 Task: Search for tasks in the 'top tasks' folder in Outlook.
Action: Mouse moved to (18, 173)
Screenshot: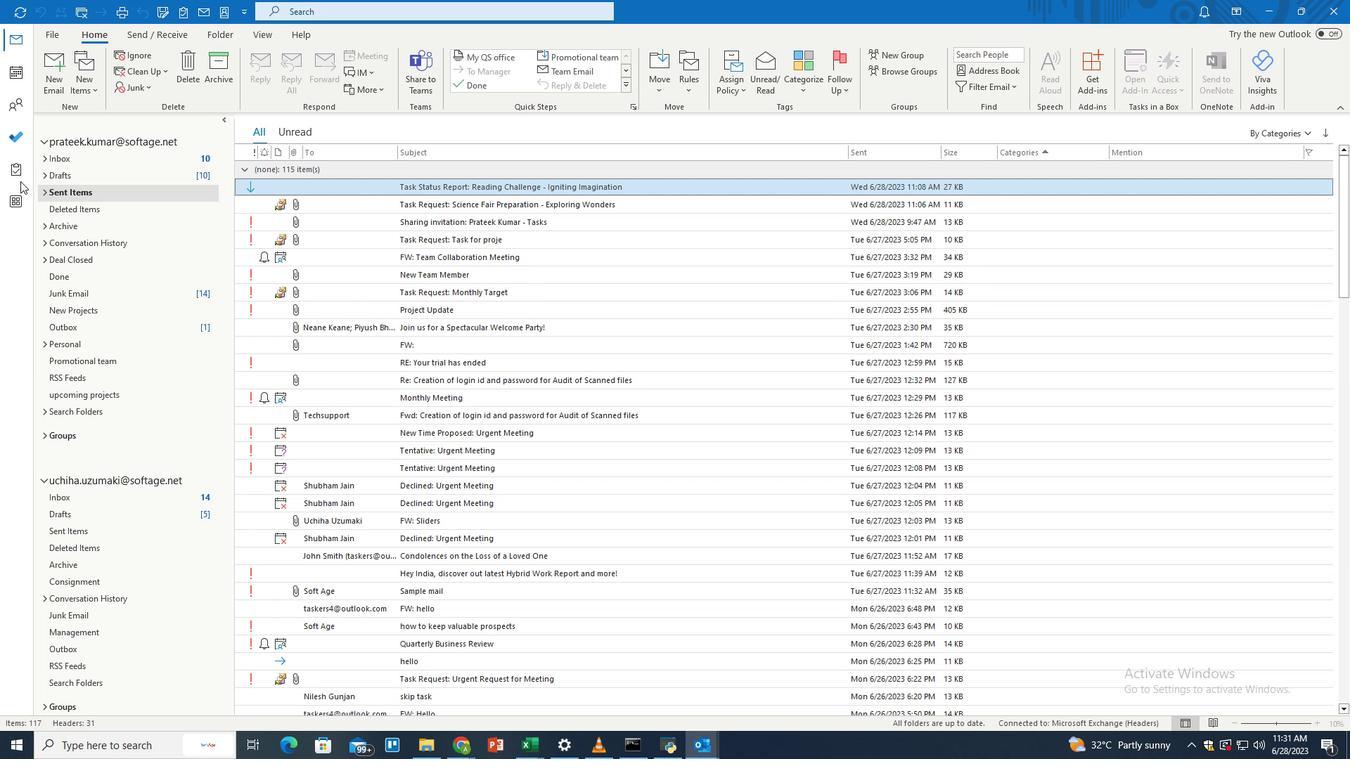 
Action: Mouse pressed left at (18, 173)
Screenshot: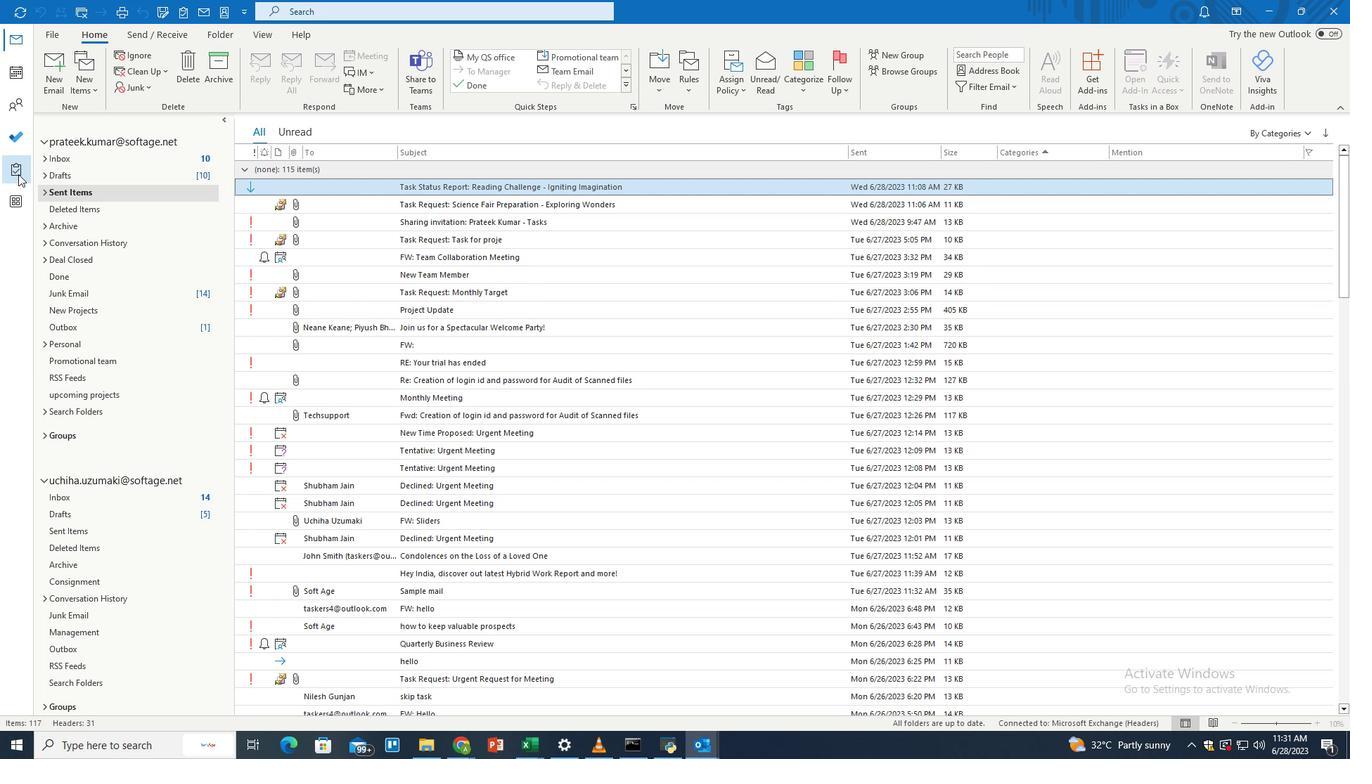 
Action: Mouse moved to (378, 11)
Screenshot: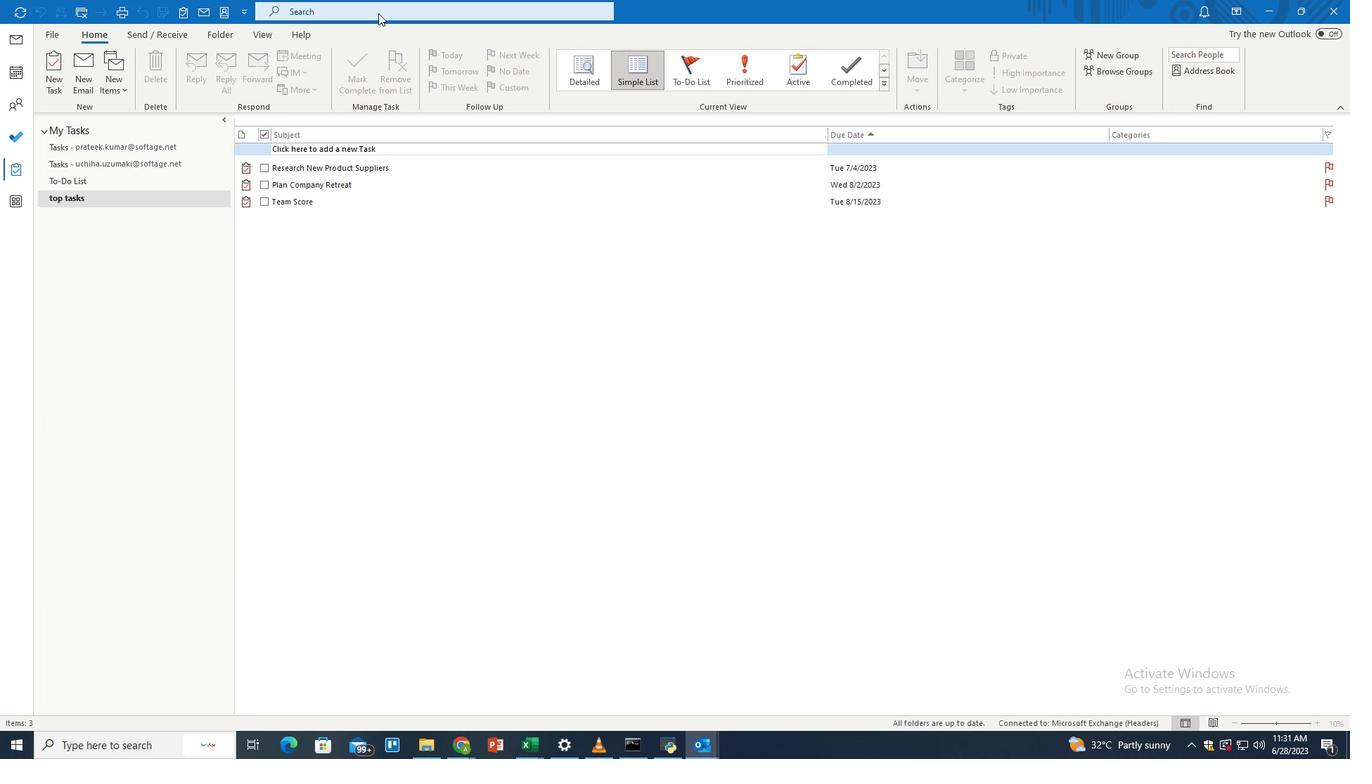 
Action: Mouse pressed left at (378, 11)
Screenshot: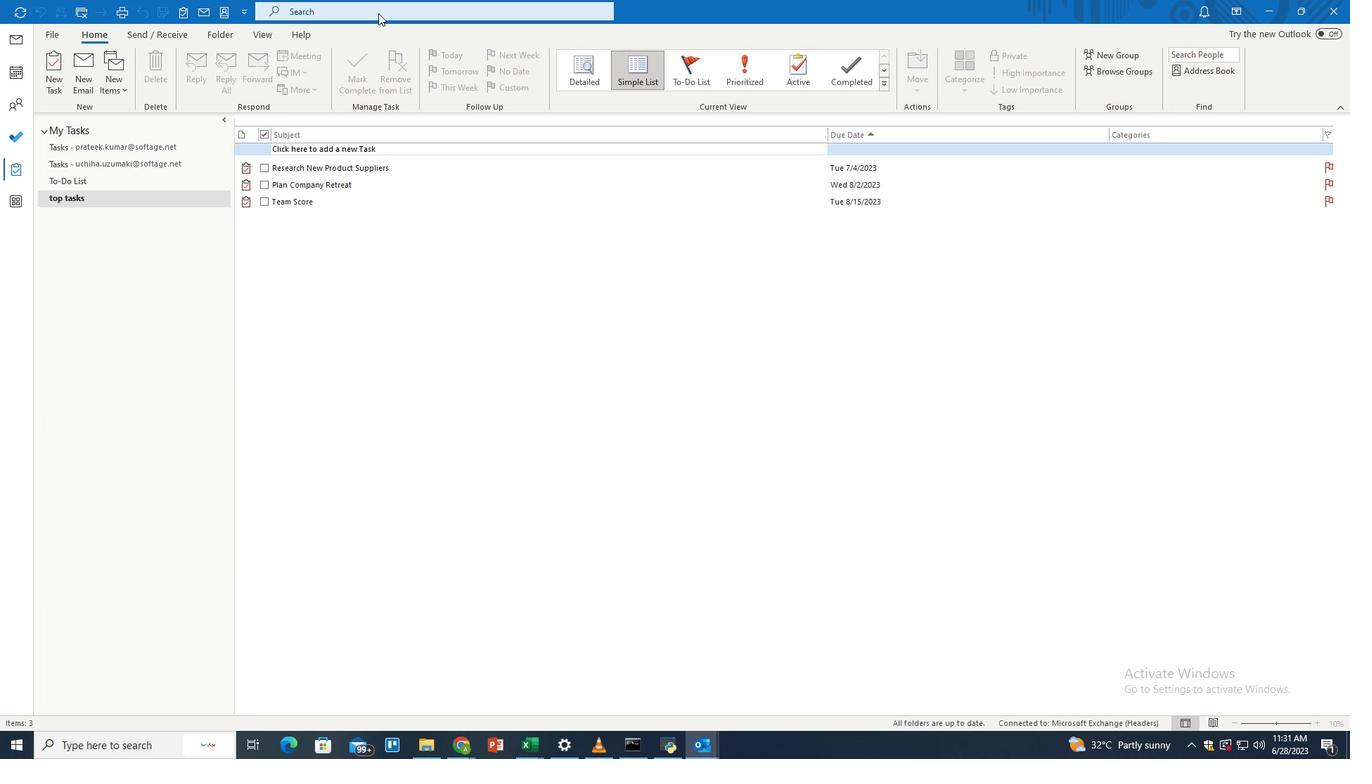 
Action: Mouse moved to (656, 9)
Screenshot: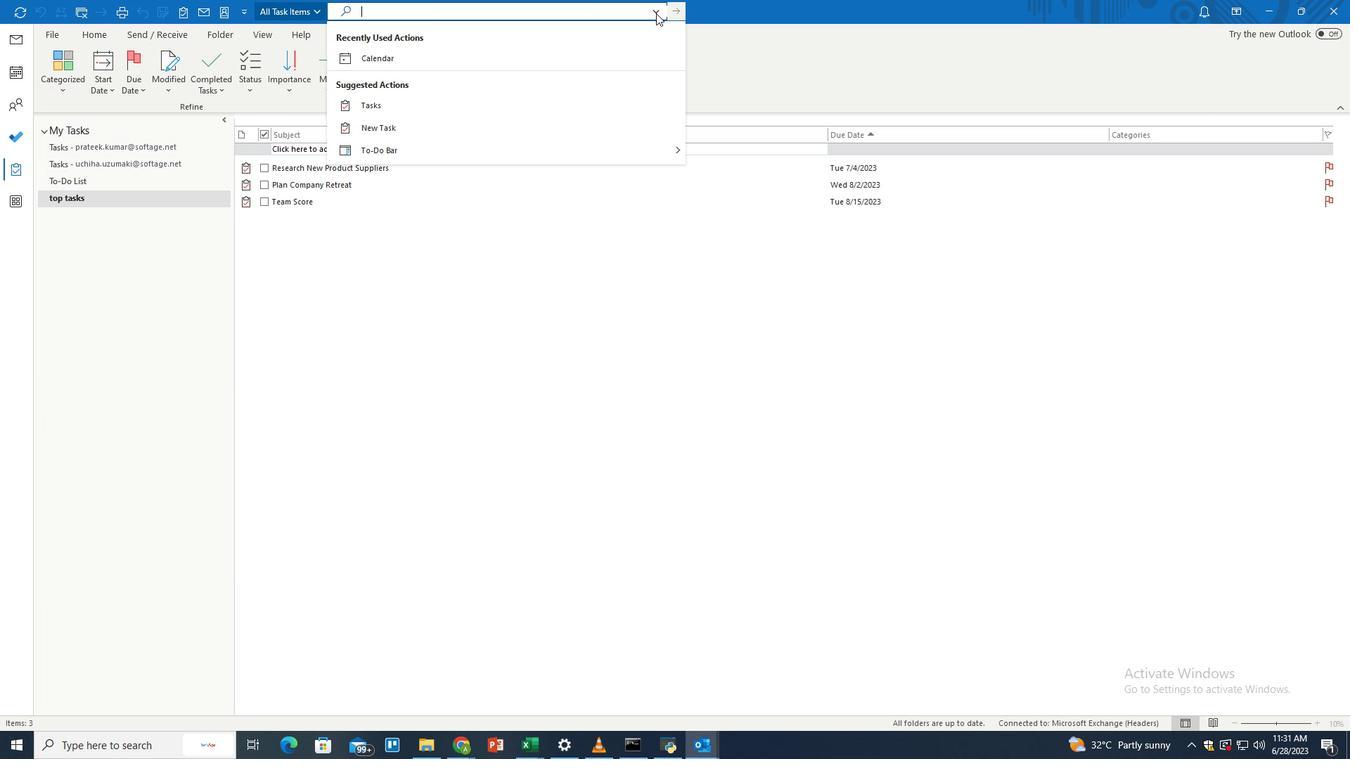 
Action: Mouse pressed left at (656, 9)
Screenshot: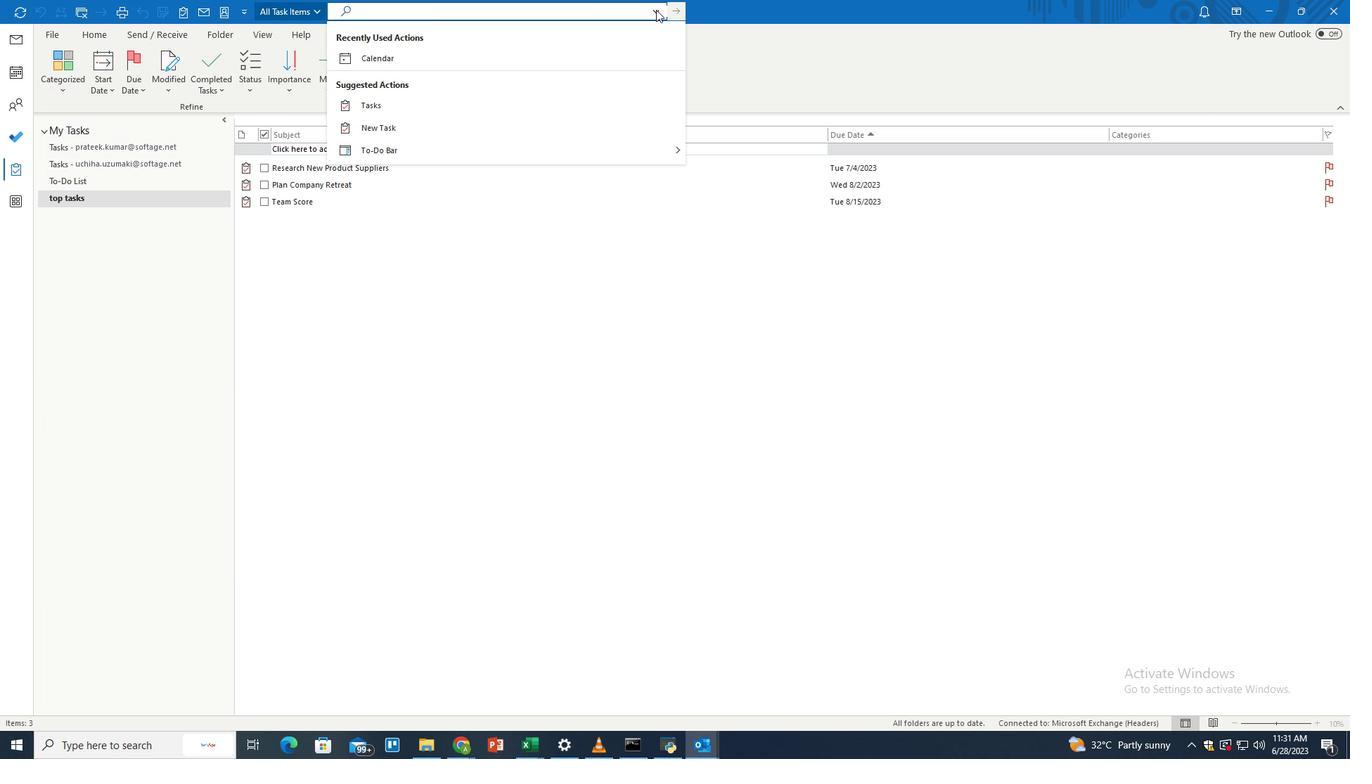 
Action: Mouse moved to (408, 135)
Screenshot: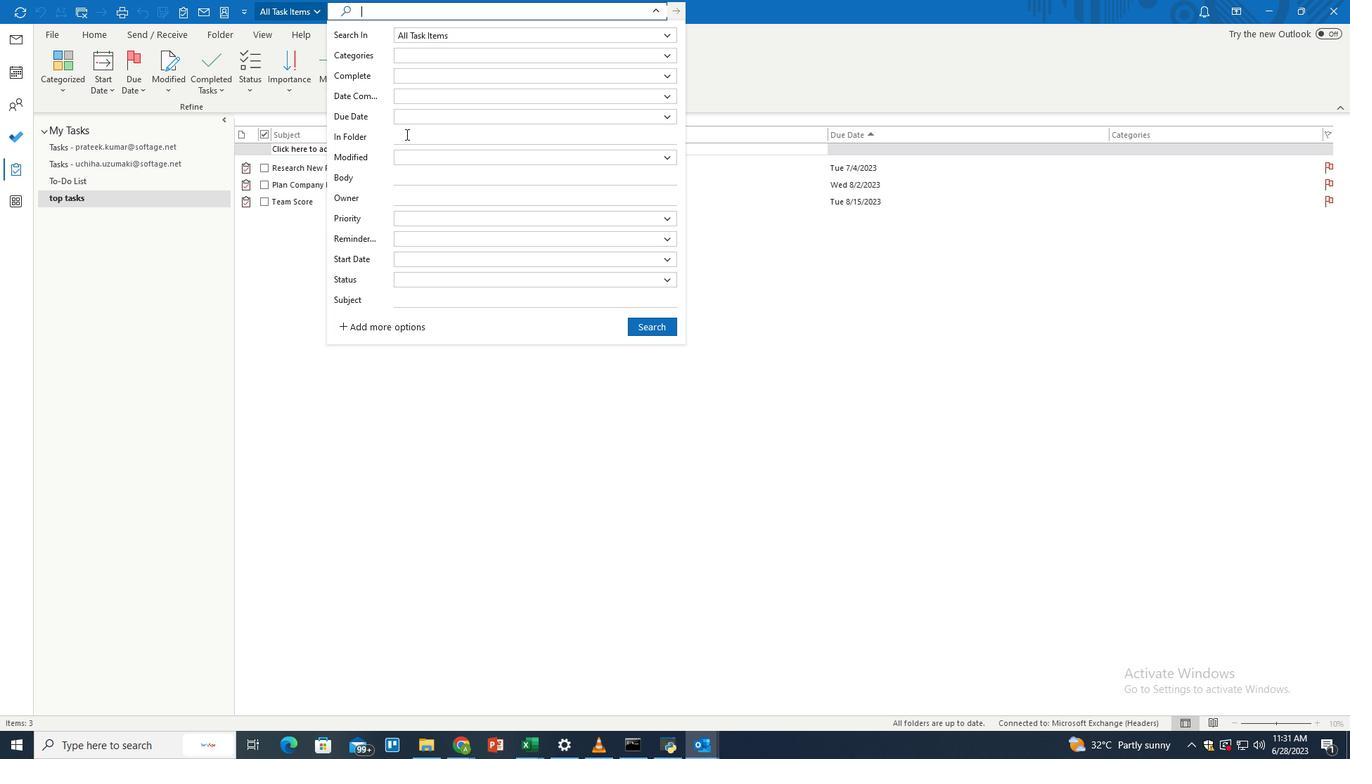
Action: Mouse pressed left at (408, 135)
Screenshot: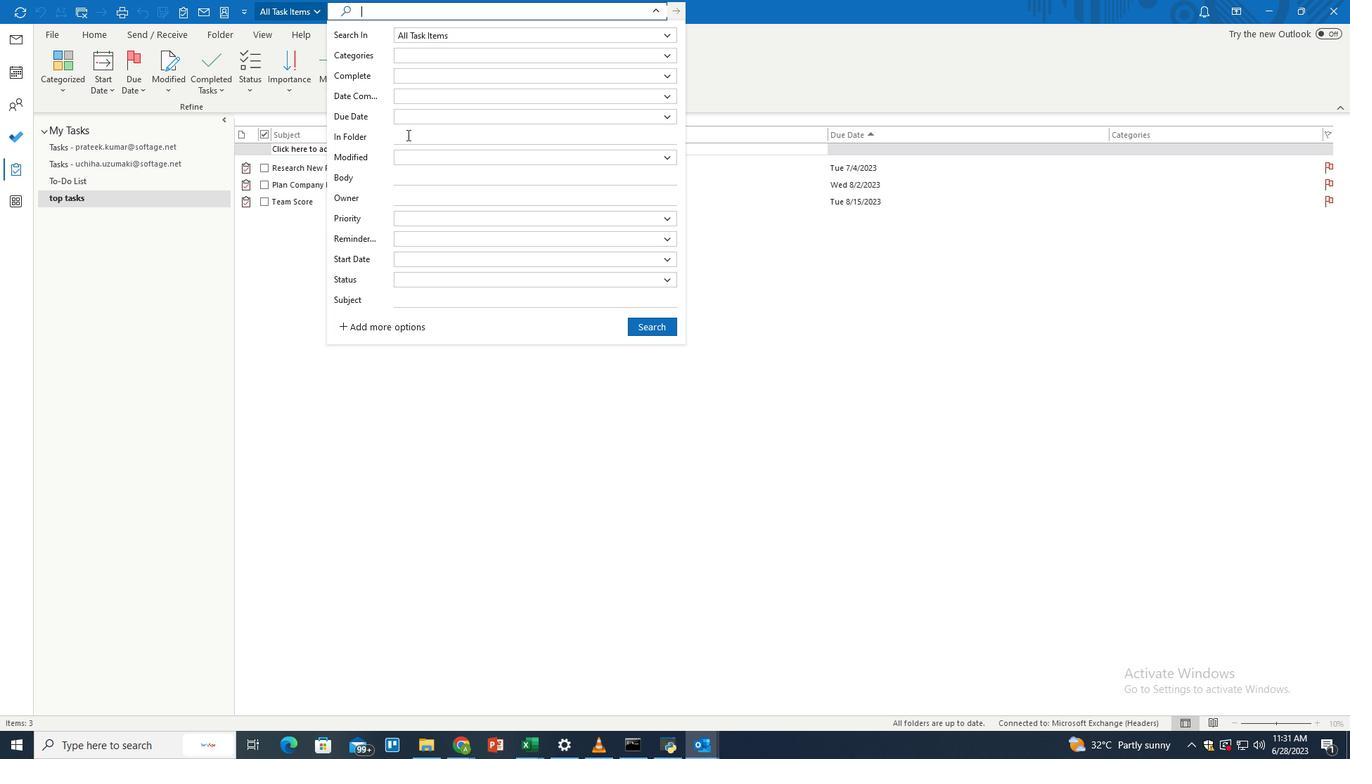 
Action: Key pressed top<Key.space>taske<Key.backspace>s
Screenshot: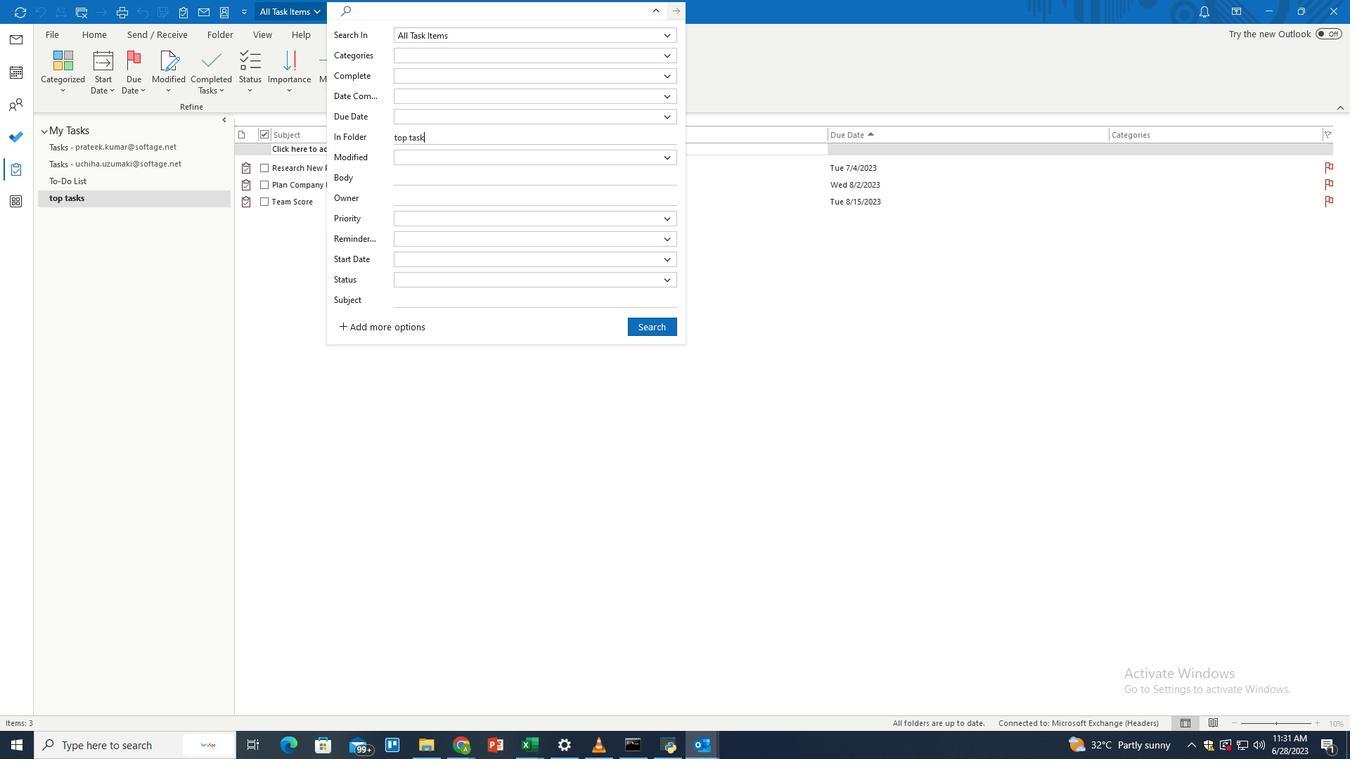 
Action: Mouse moved to (656, 325)
Screenshot: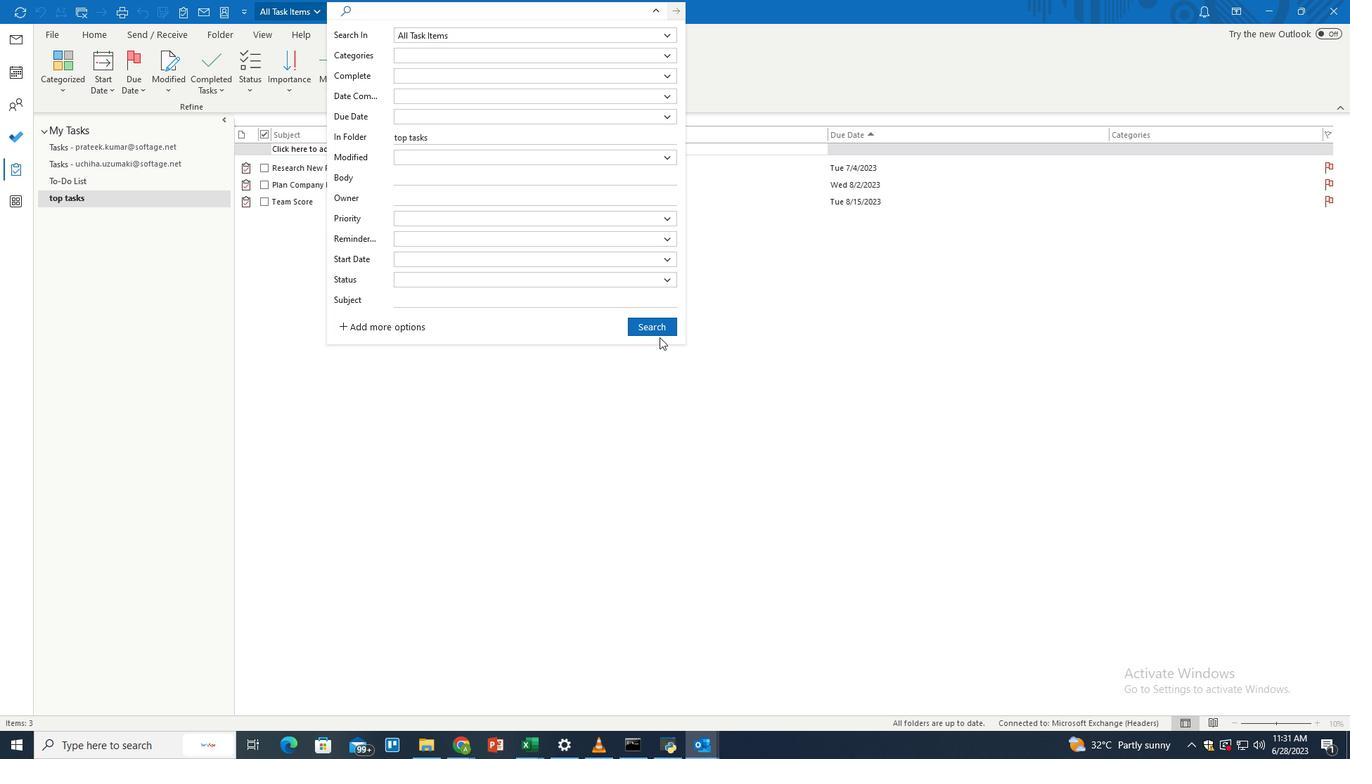 
Action: Mouse pressed left at (656, 325)
Screenshot: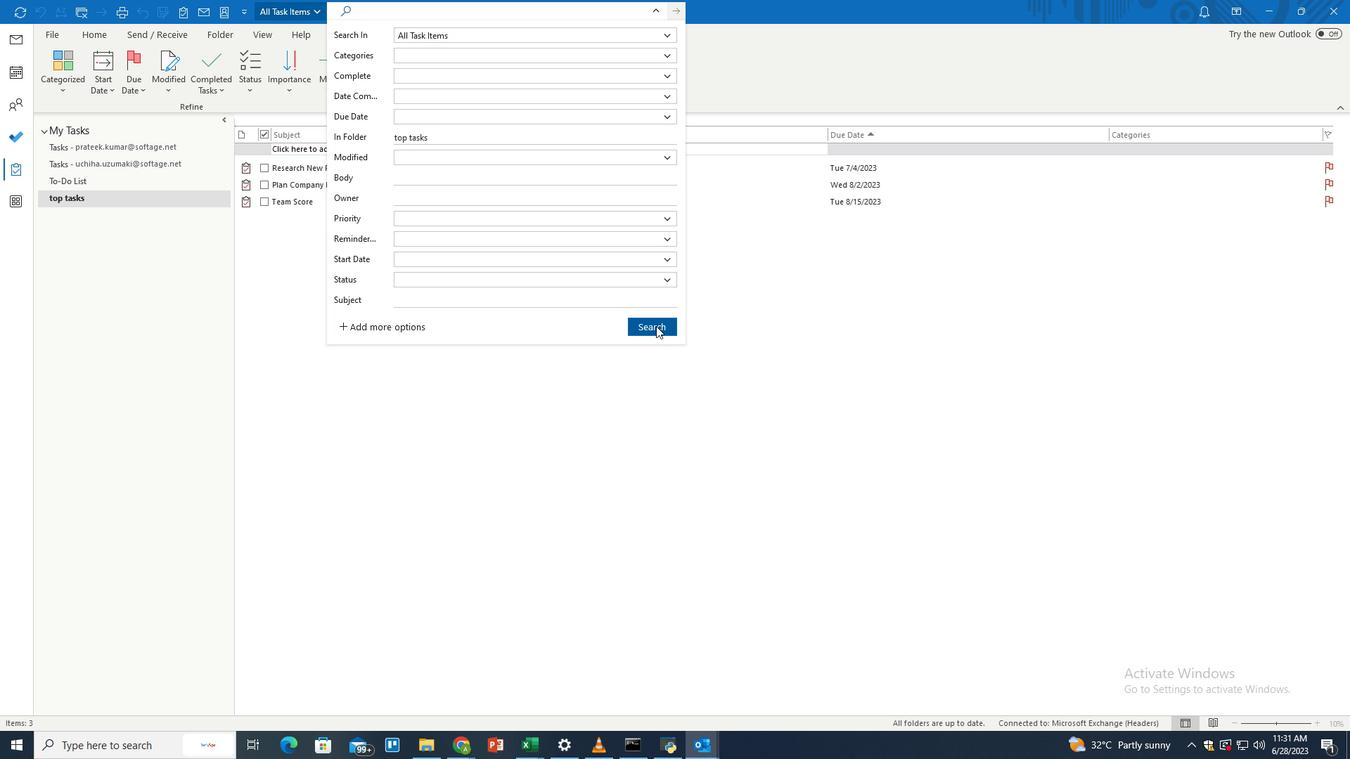 
Action: Mouse moved to (645, 315)
Screenshot: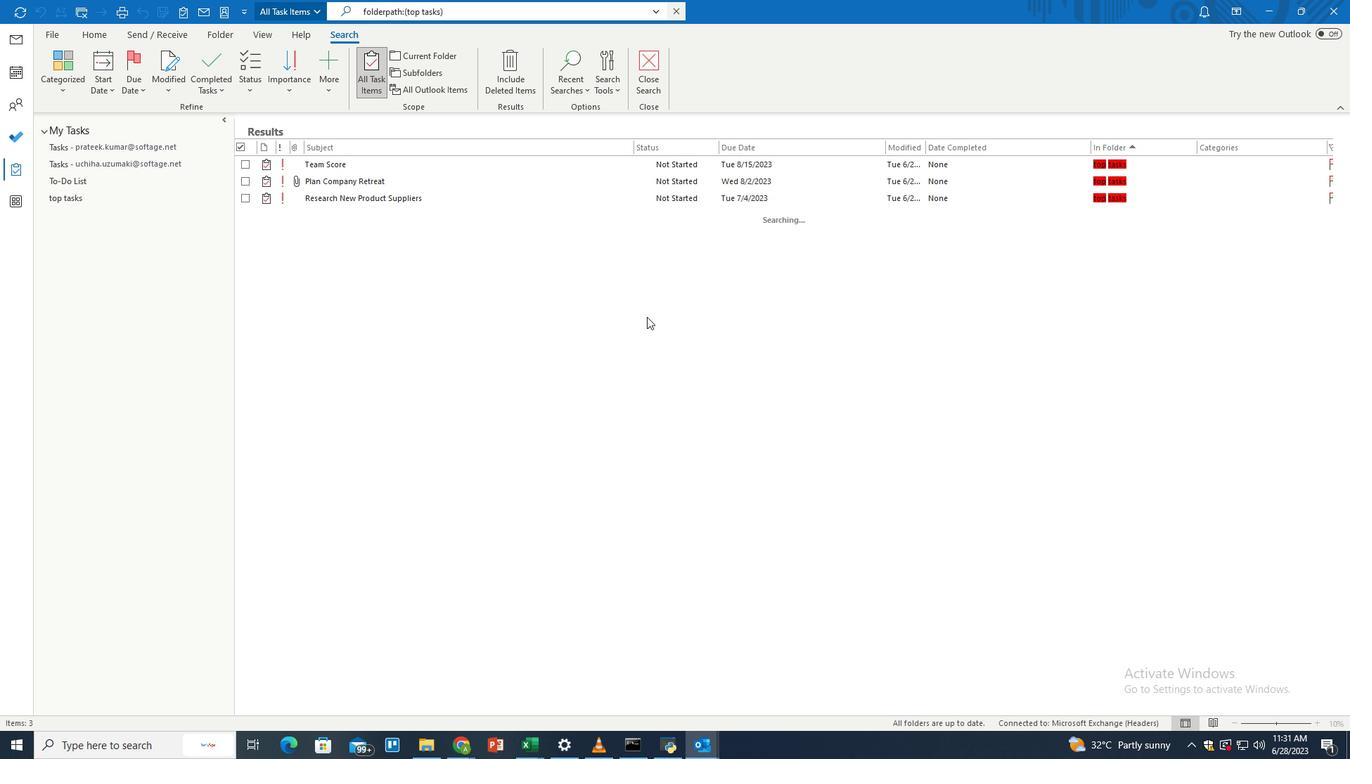 
